 Task: Enable "Pre-motion estimation" for encoding in FFmpeg audio/video decoder.
Action: Mouse moved to (144, 20)
Screenshot: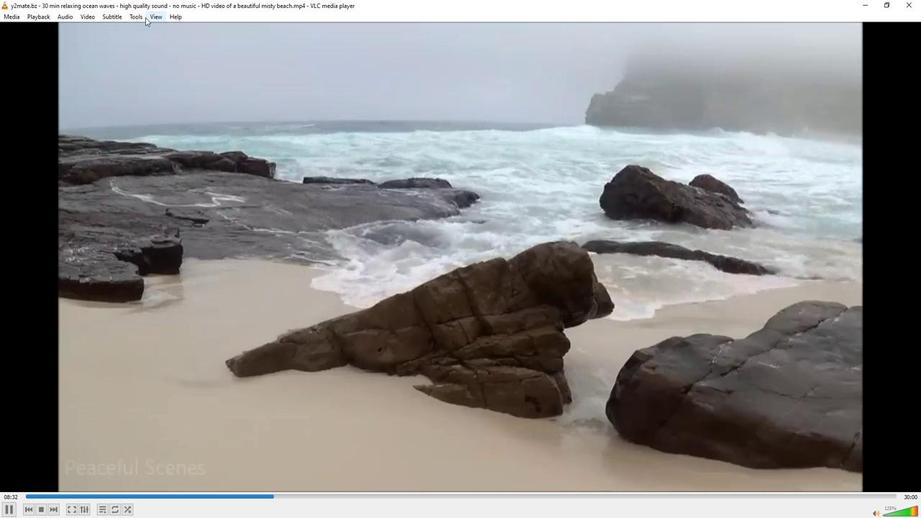 
Action: Mouse pressed left at (144, 20)
Screenshot: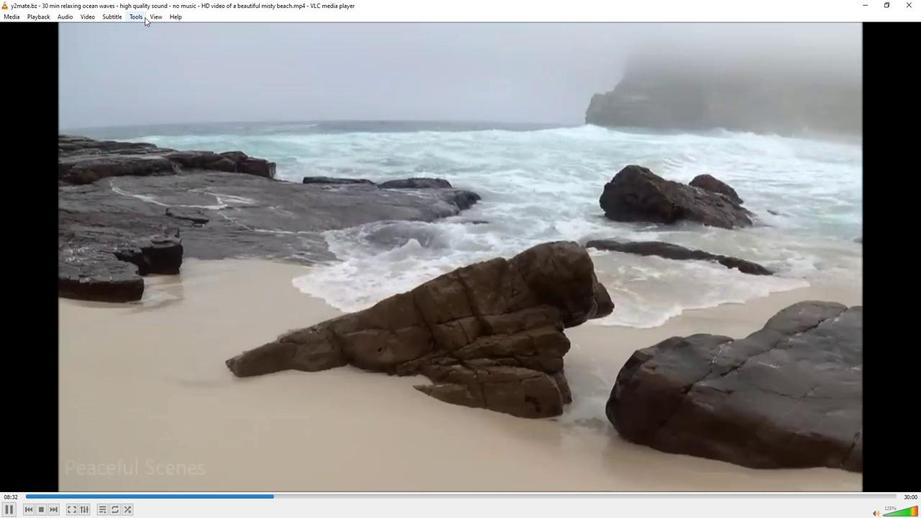
Action: Mouse moved to (158, 134)
Screenshot: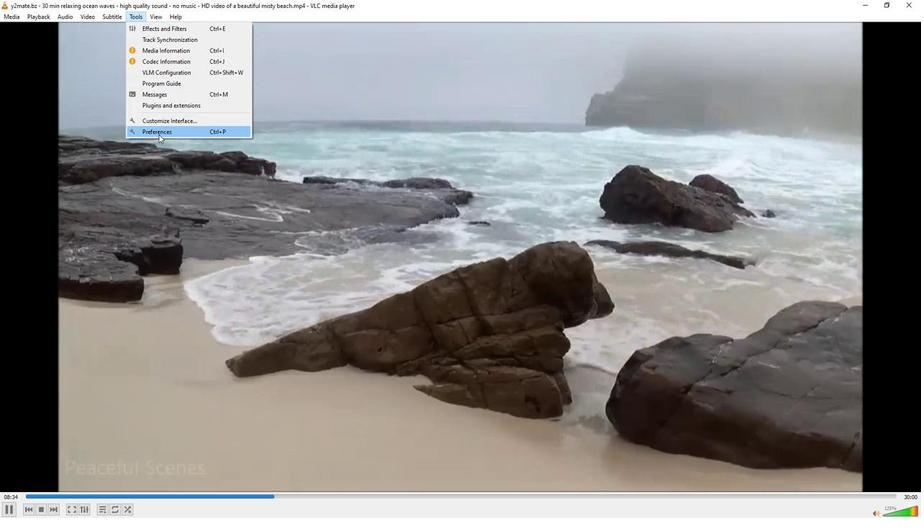 
Action: Mouse pressed left at (158, 134)
Screenshot: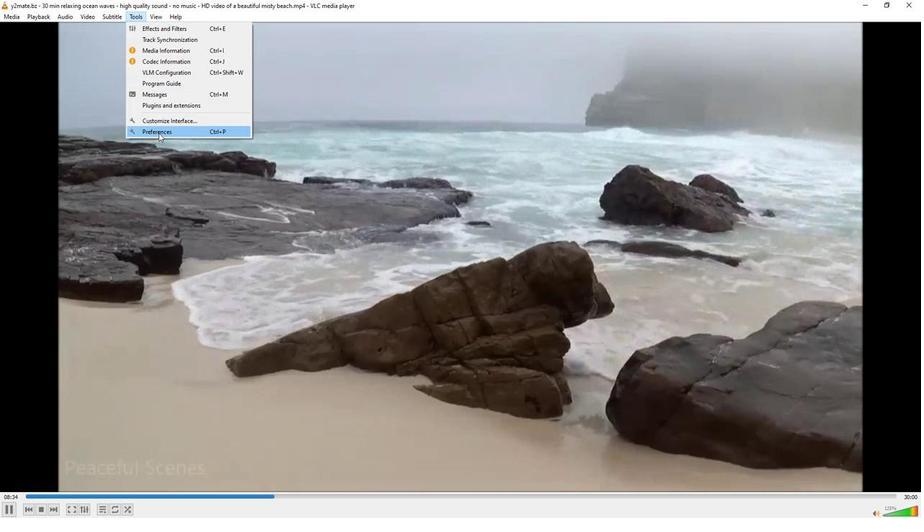 
Action: Mouse moved to (107, 400)
Screenshot: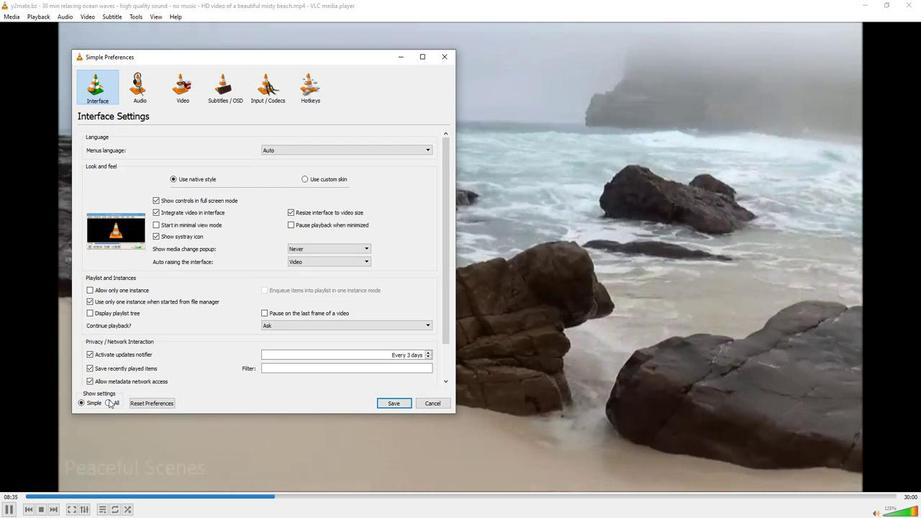 
Action: Mouse pressed left at (107, 400)
Screenshot: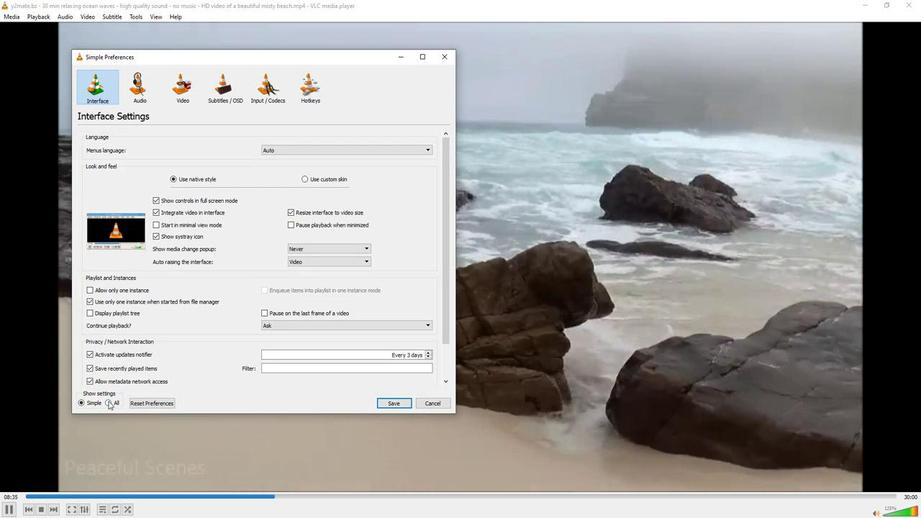
Action: Mouse moved to (92, 267)
Screenshot: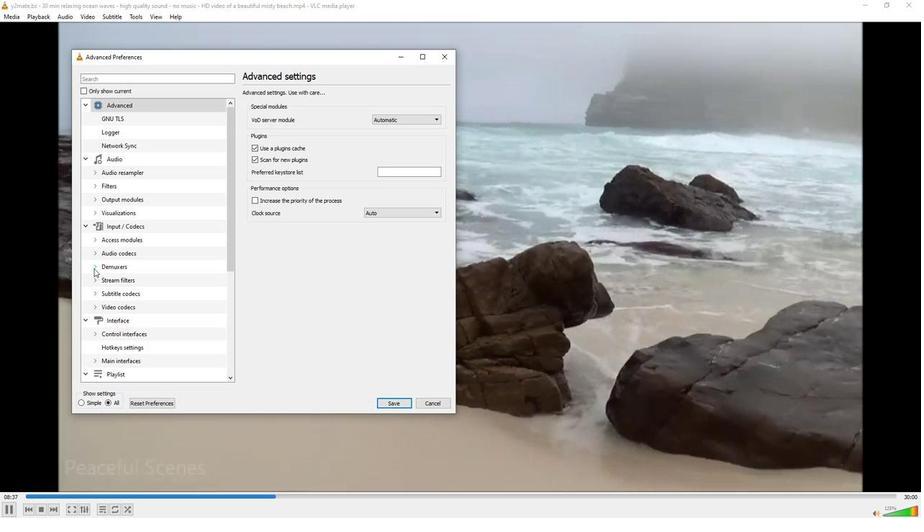 
Action: Mouse pressed left at (92, 267)
Screenshot: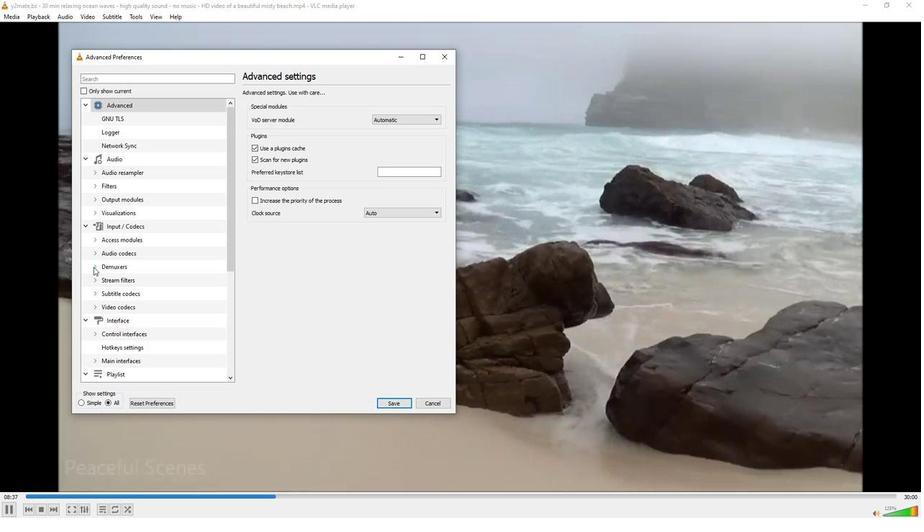 
Action: Mouse moved to (101, 275)
Screenshot: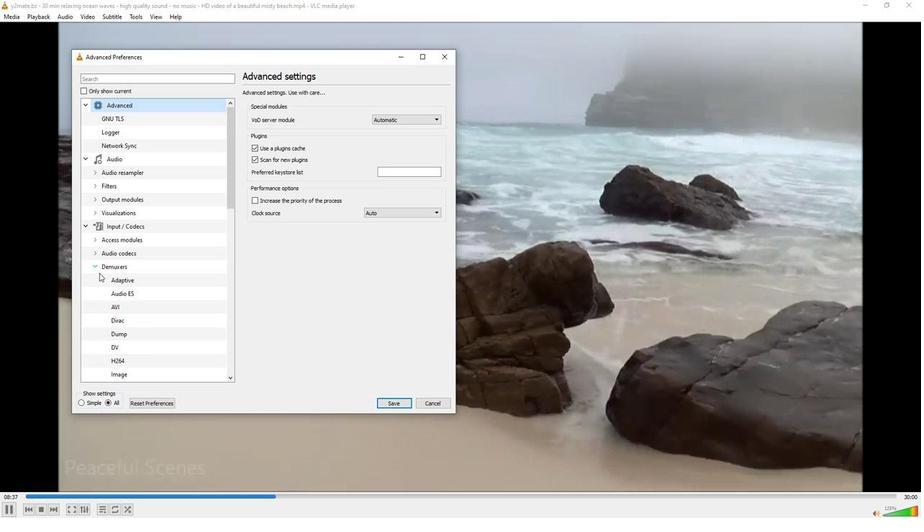 
Action: Mouse scrolled (101, 275) with delta (0, 0)
Screenshot: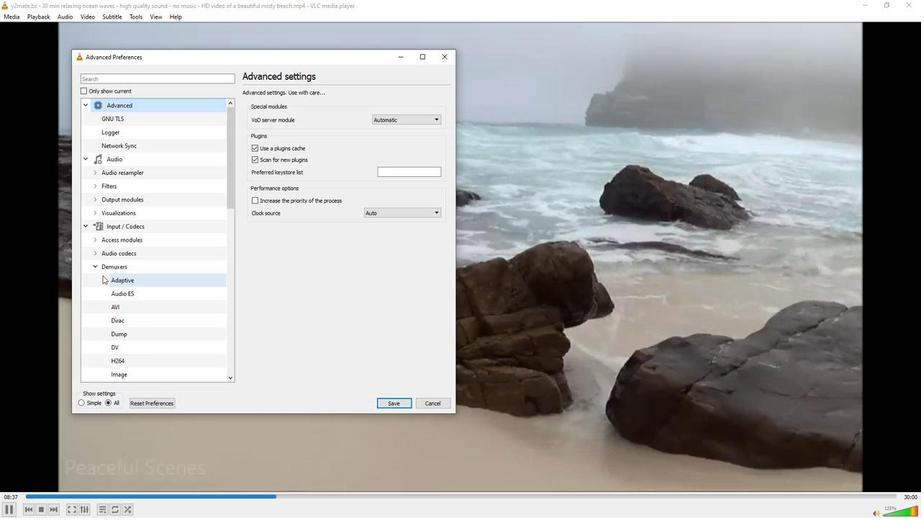 
Action: Mouse scrolled (101, 275) with delta (0, 0)
Screenshot: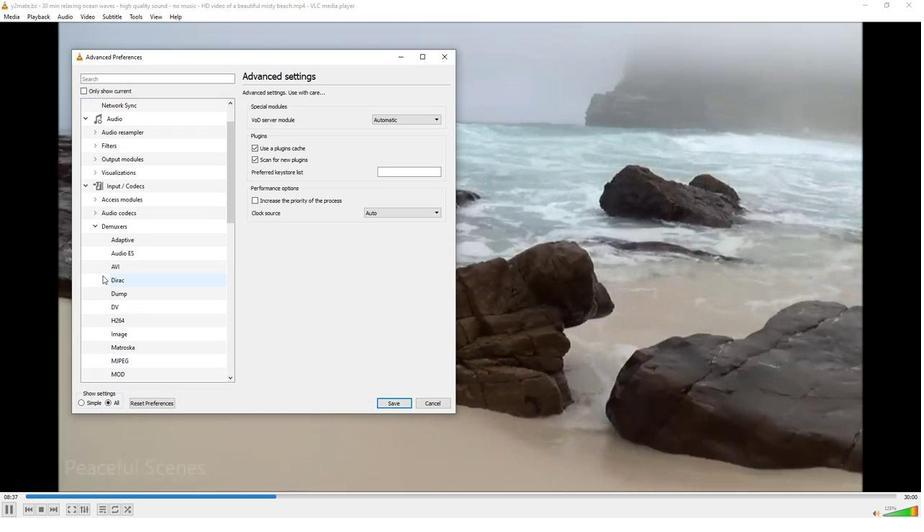 
Action: Mouse scrolled (101, 275) with delta (0, 0)
Screenshot: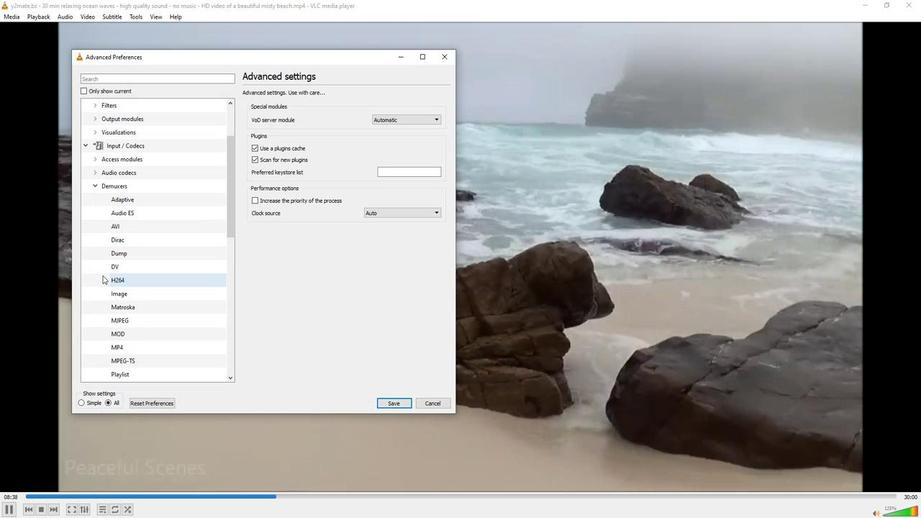 
Action: Mouse scrolled (101, 275) with delta (0, 0)
Screenshot: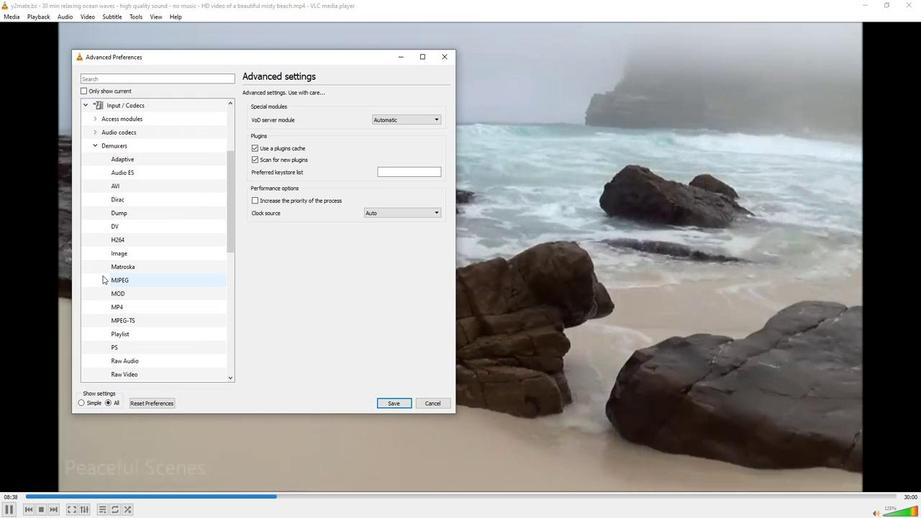 
Action: Mouse moved to (149, 290)
Screenshot: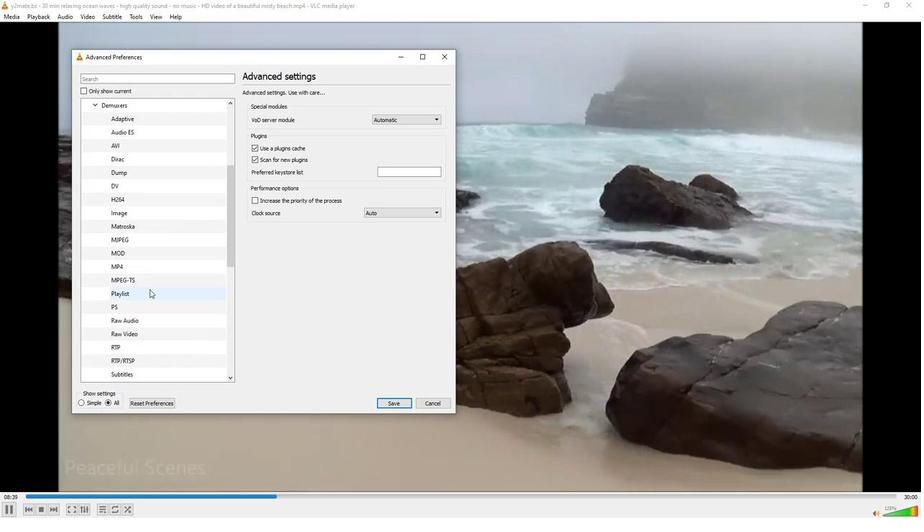 
Action: Mouse scrolled (149, 290) with delta (0, 0)
Screenshot: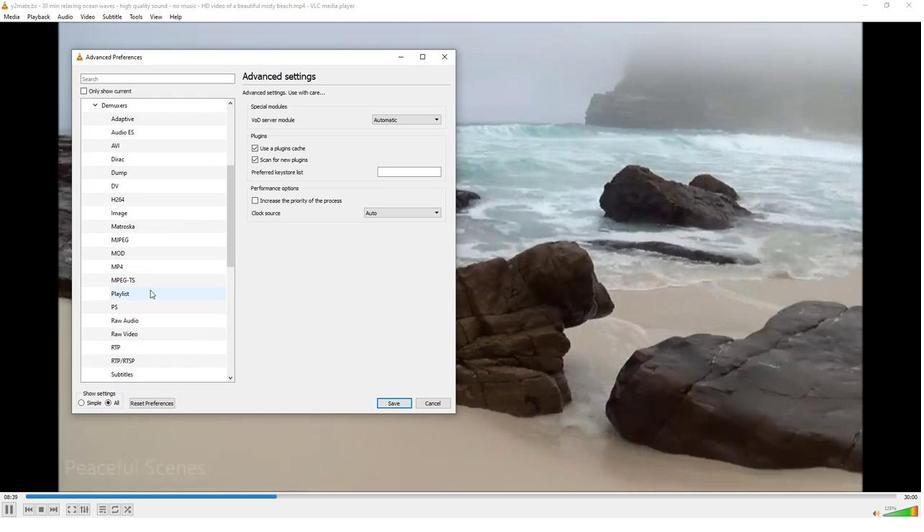 
Action: Mouse scrolled (149, 290) with delta (0, 0)
Screenshot: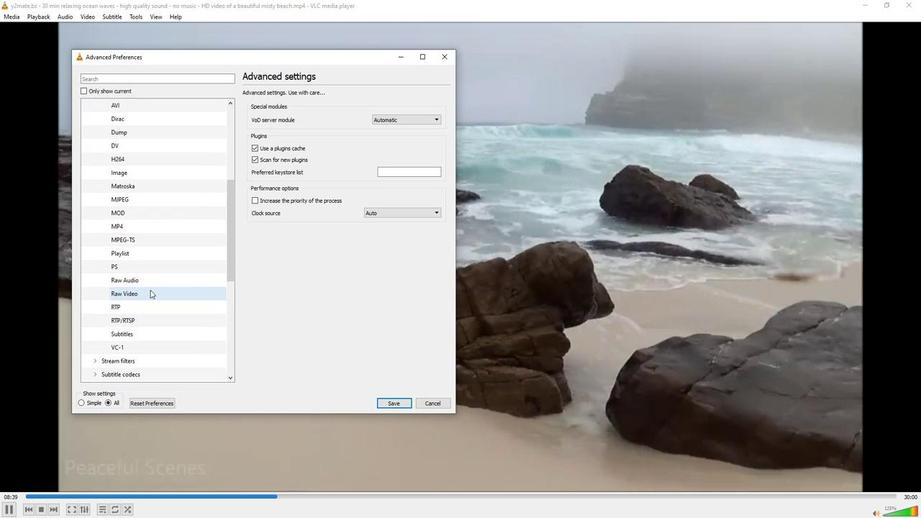 
Action: Mouse moved to (97, 350)
Screenshot: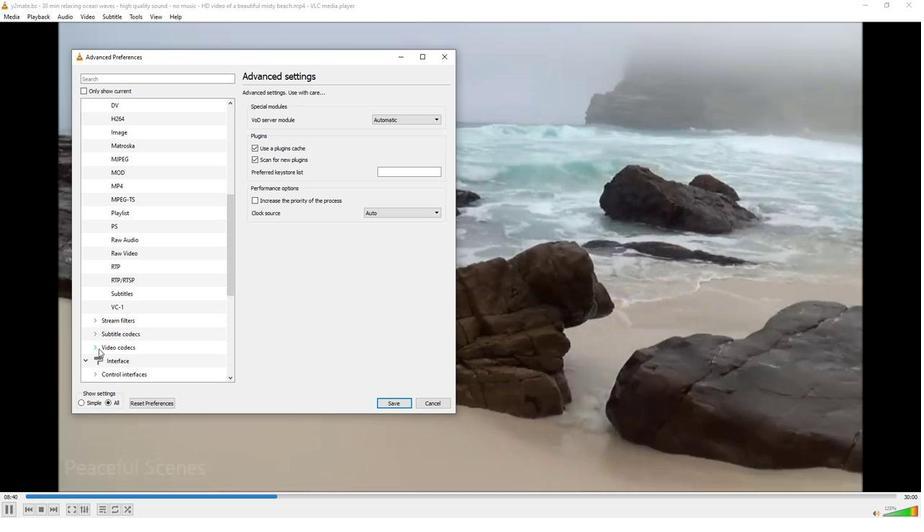 
Action: Mouse pressed left at (97, 350)
Screenshot: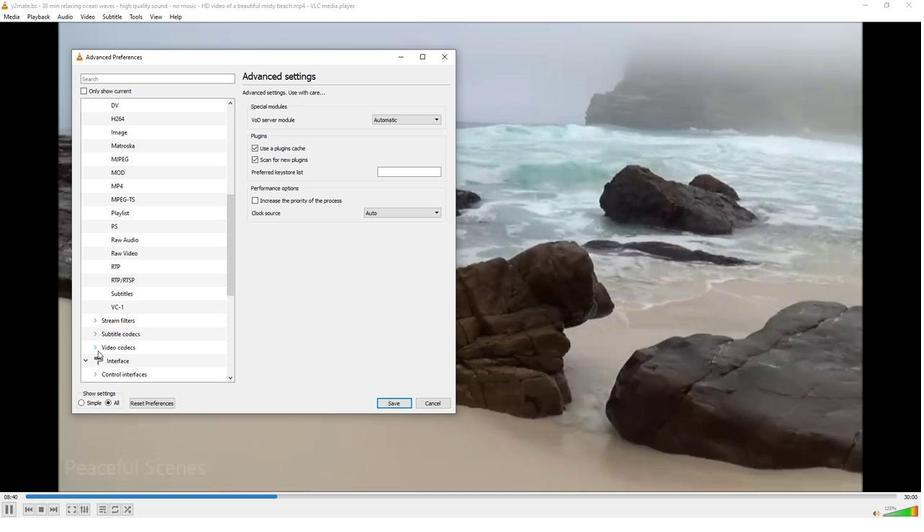
Action: Mouse moved to (141, 342)
Screenshot: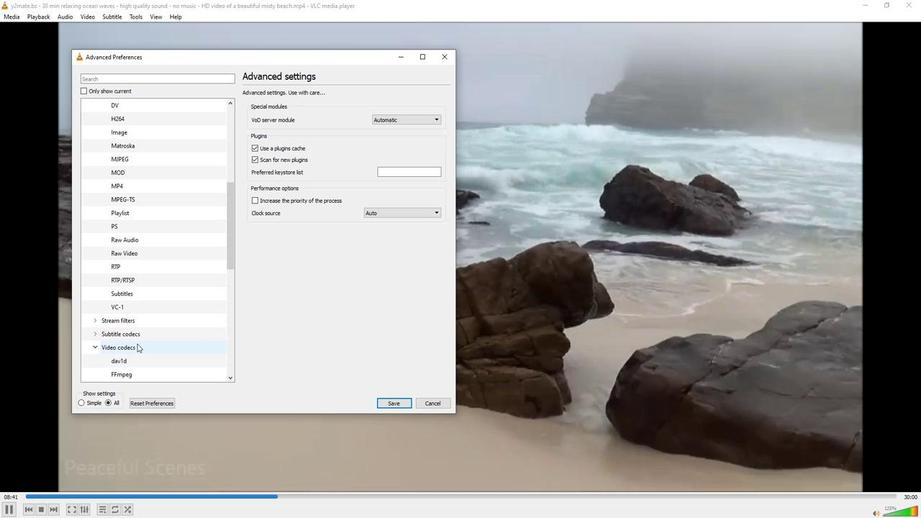 
Action: Mouse scrolled (141, 341) with delta (0, 0)
Screenshot: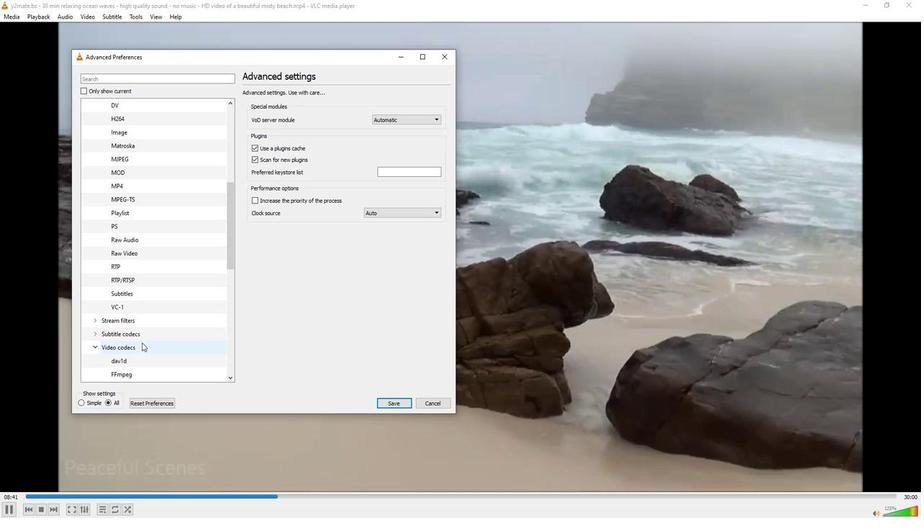 
Action: Mouse moved to (145, 335)
Screenshot: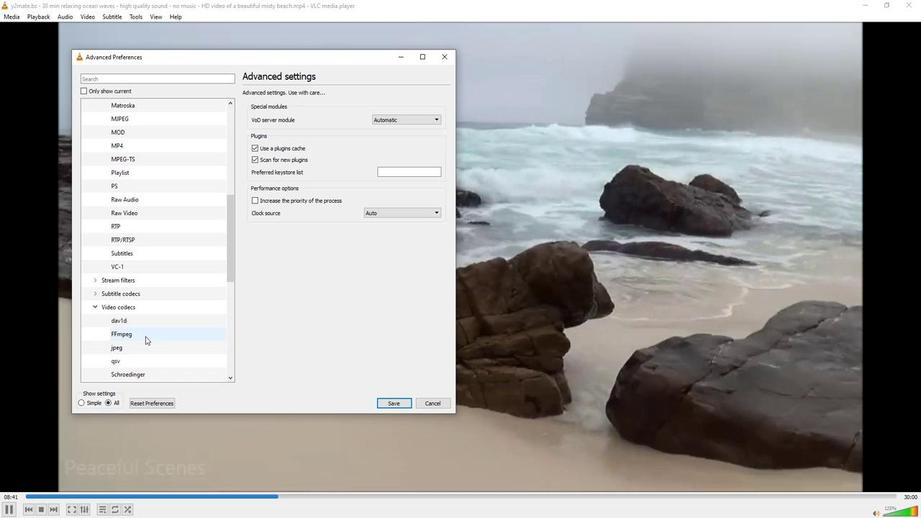 
Action: Mouse pressed left at (145, 335)
Screenshot: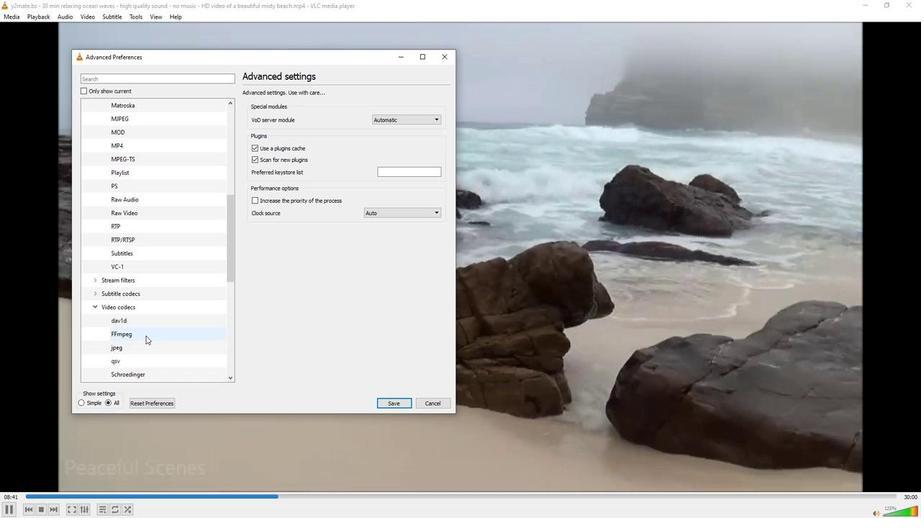 
Action: Mouse moved to (270, 321)
Screenshot: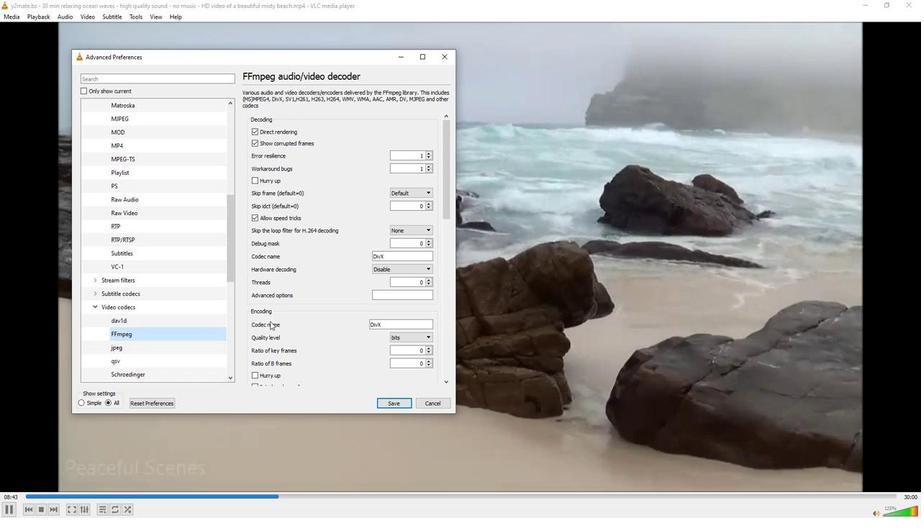 
Action: Mouse scrolled (270, 321) with delta (0, 0)
Screenshot: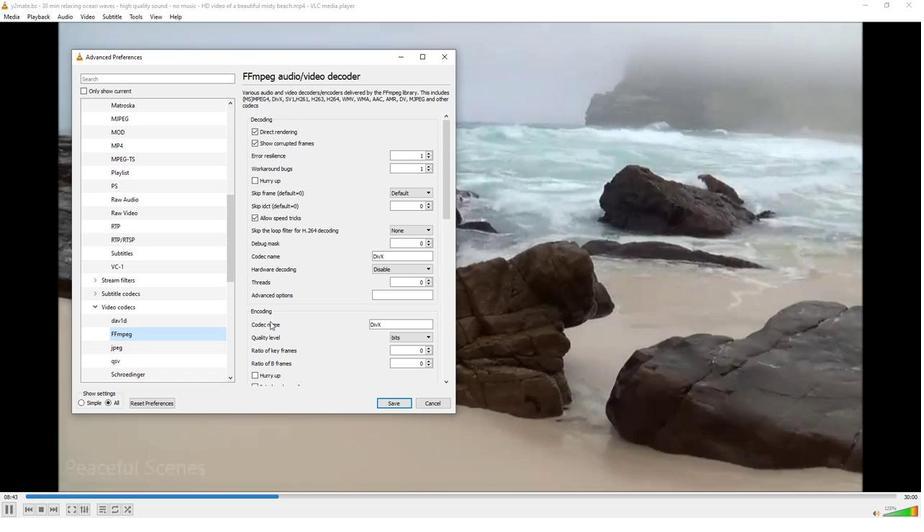 
Action: Mouse scrolled (270, 321) with delta (0, 0)
Screenshot: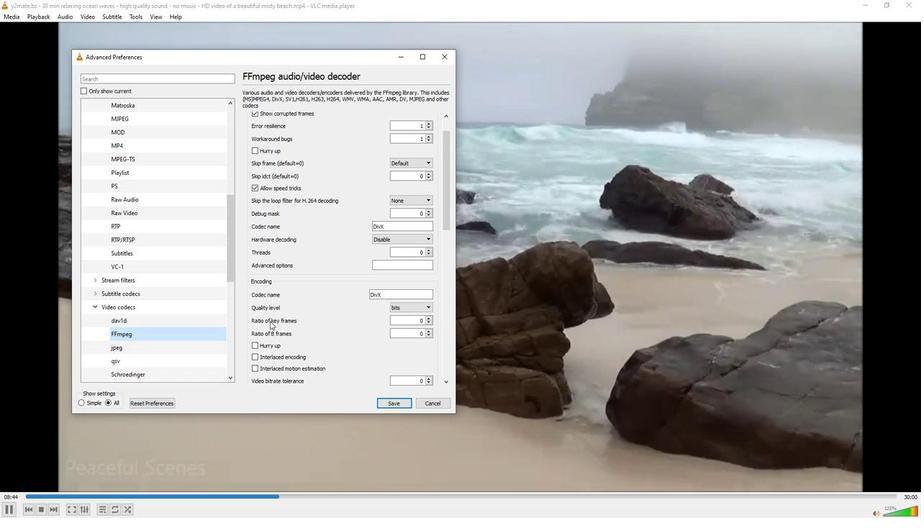 
Action: Mouse moved to (252, 361)
Screenshot: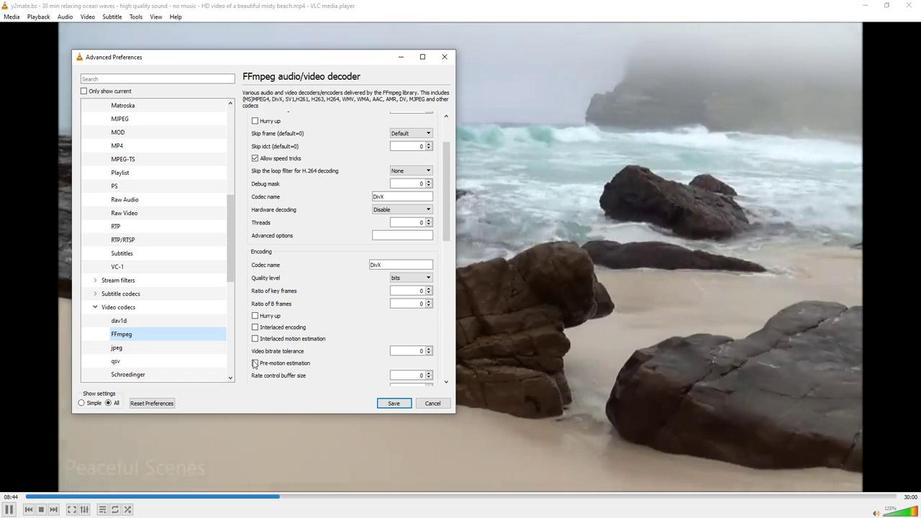 
Action: Mouse pressed left at (252, 361)
Screenshot: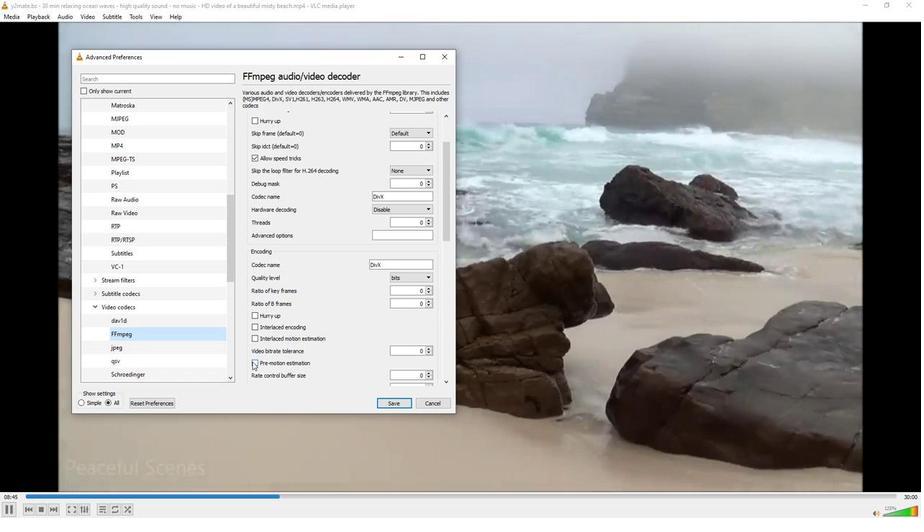 
Action: Mouse moved to (292, 352)
Screenshot: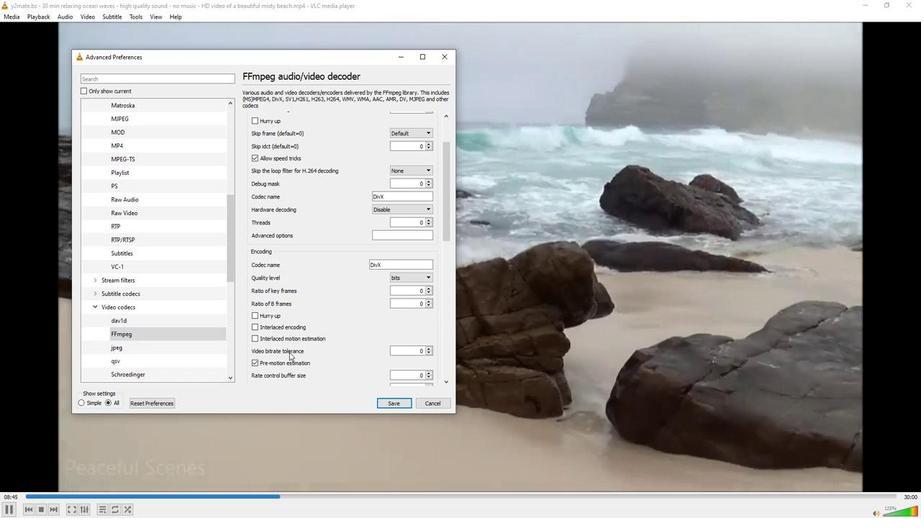 
